Task: Search for emails from 'softage.net' and manage them using the Junk E-mail options.
Action: Mouse moved to (329, 10)
Screenshot: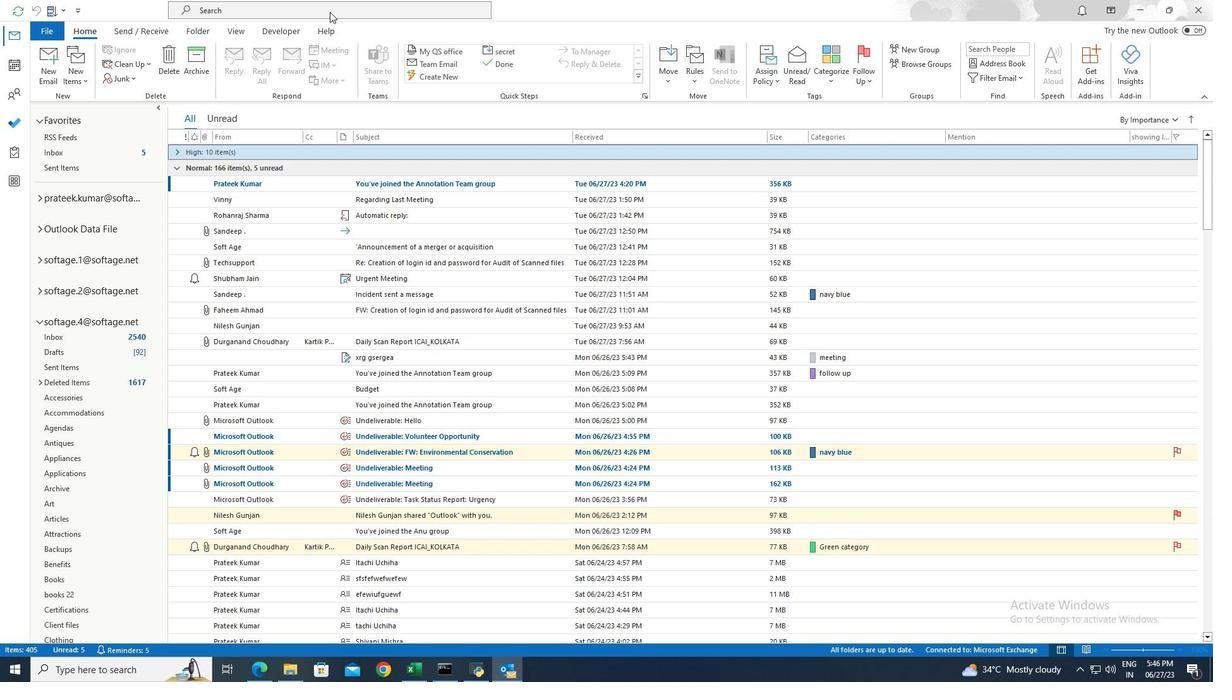 
Action: Mouse pressed left at (329, 10)
Screenshot: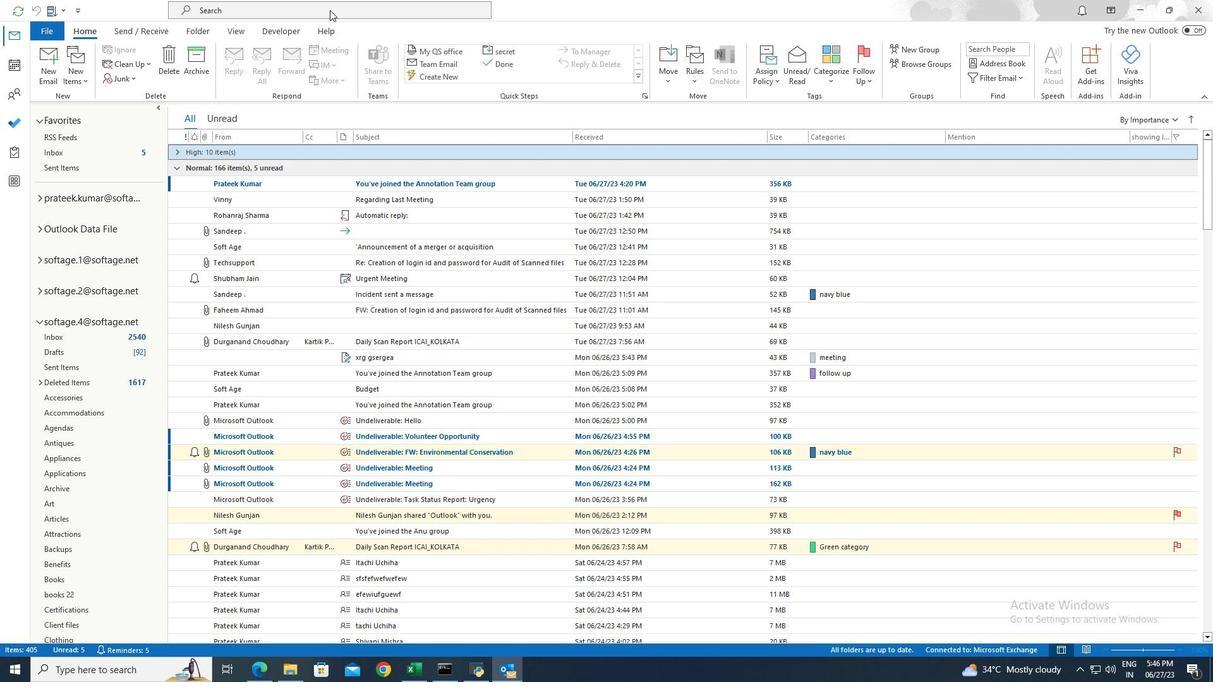 
Action: Key pressed softage.net<Key.enter>
Screenshot: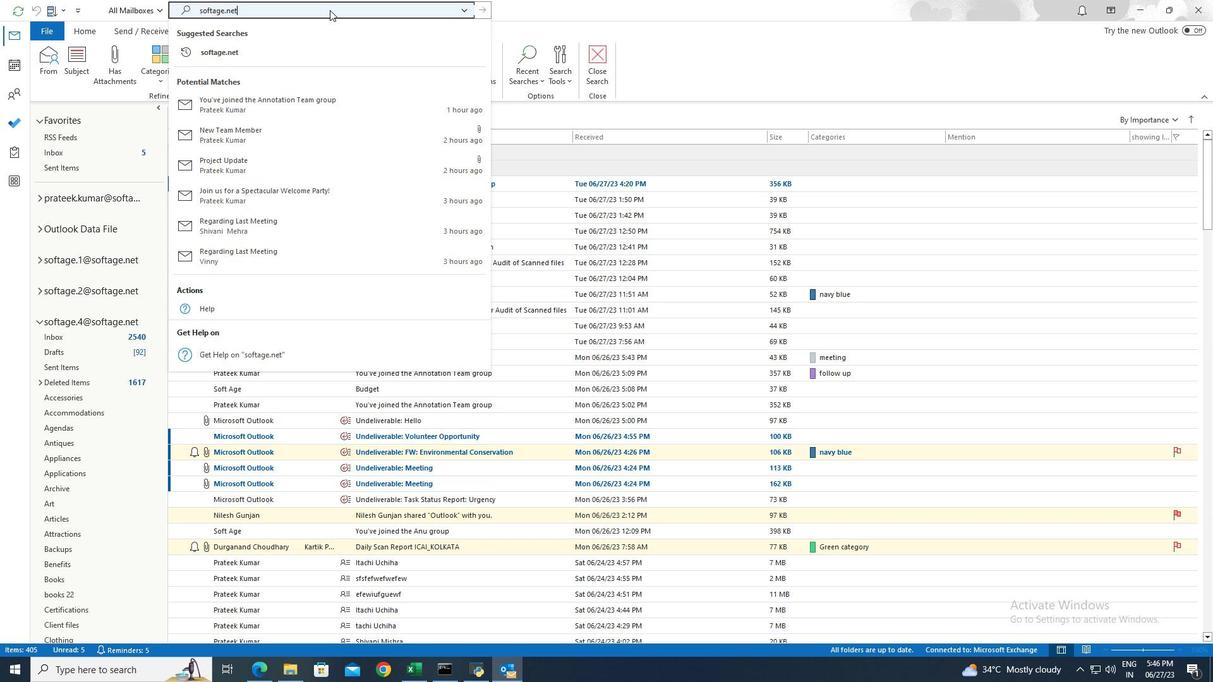
Action: Mouse moved to (678, 72)
Screenshot: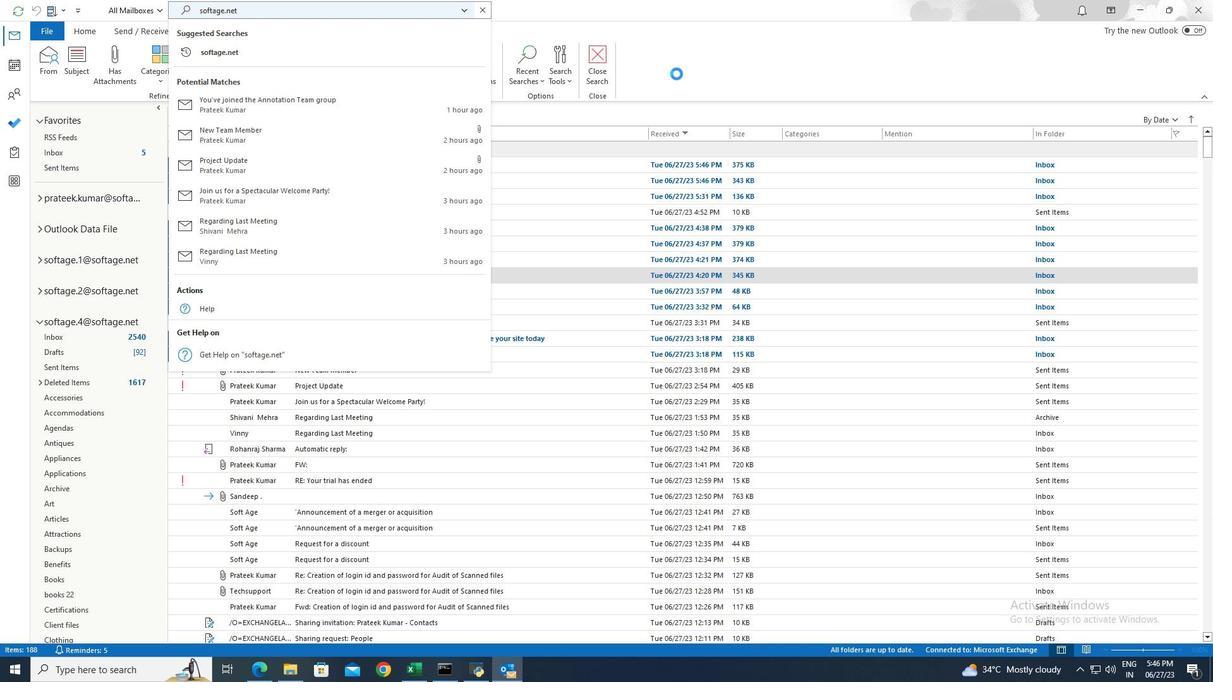 
Action: Mouse pressed left at (678, 72)
Screenshot: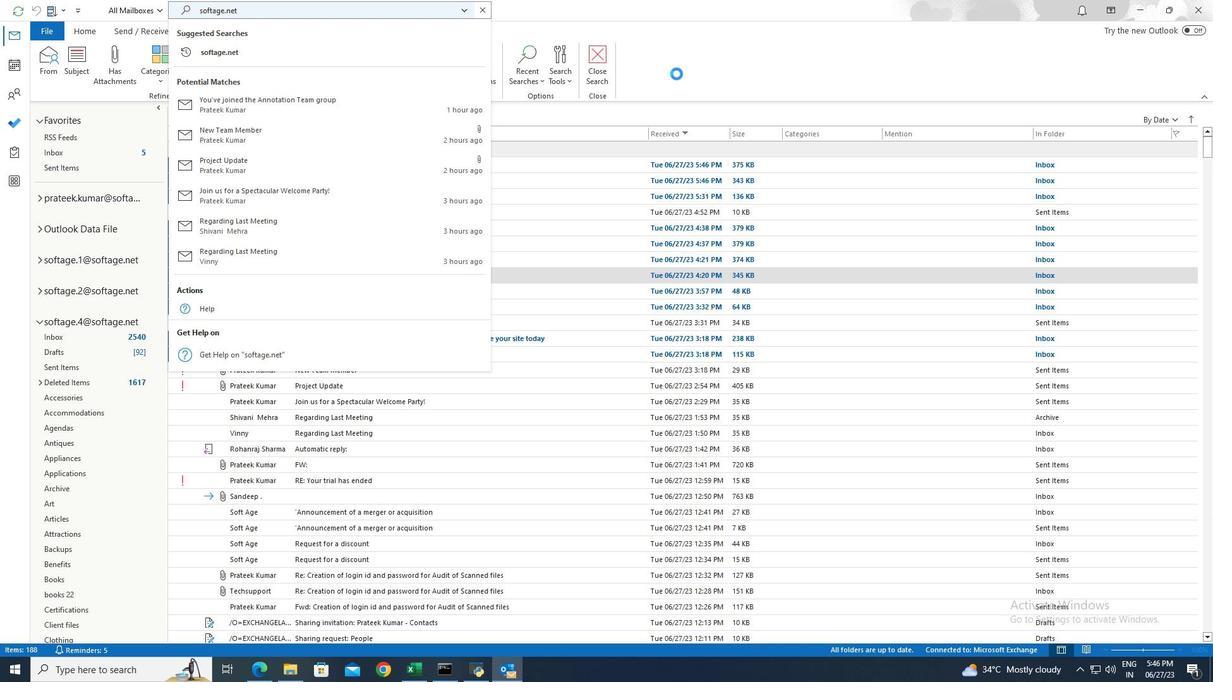 
Action: Mouse moved to (97, 28)
Screenshot: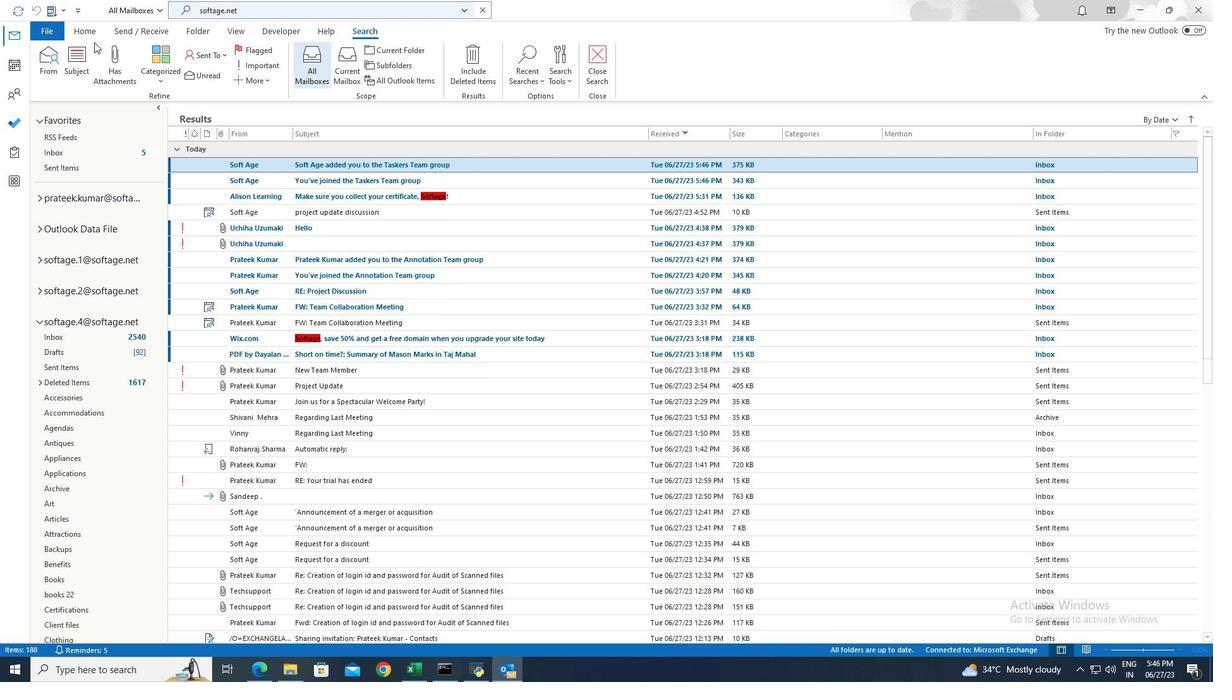 
Action: Mouse pressed left at (97, 28)
Screenshot: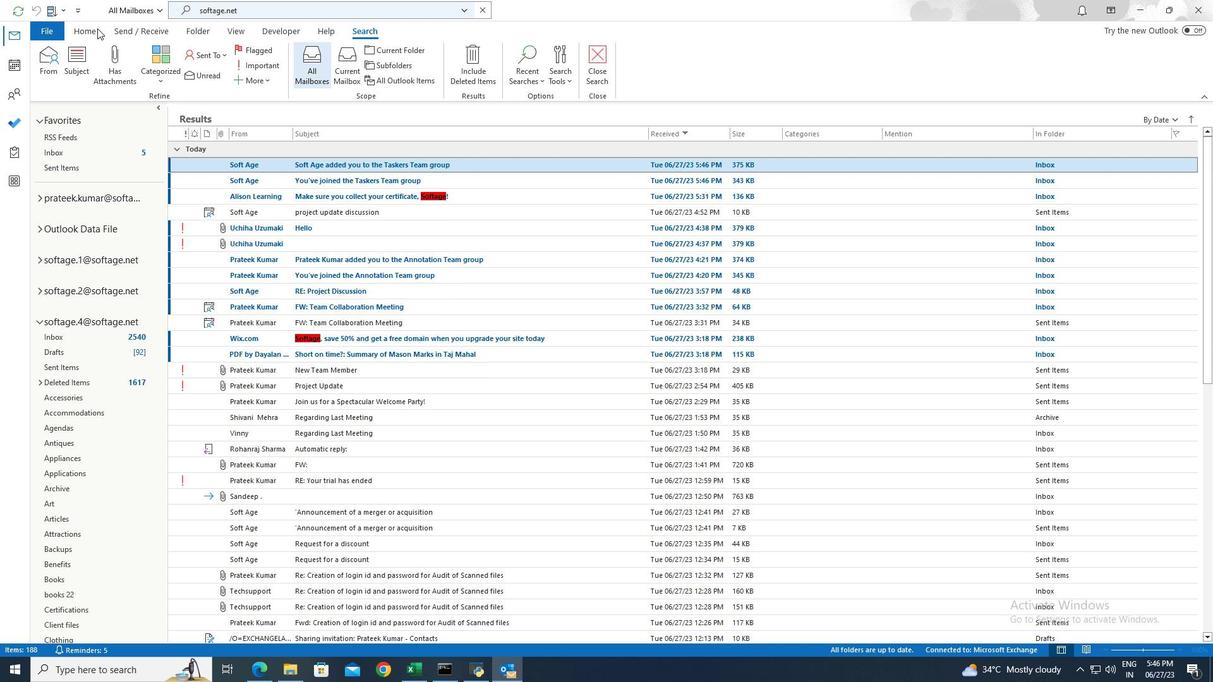 
Action: Mouse moved to (128, 78)
Screenshot: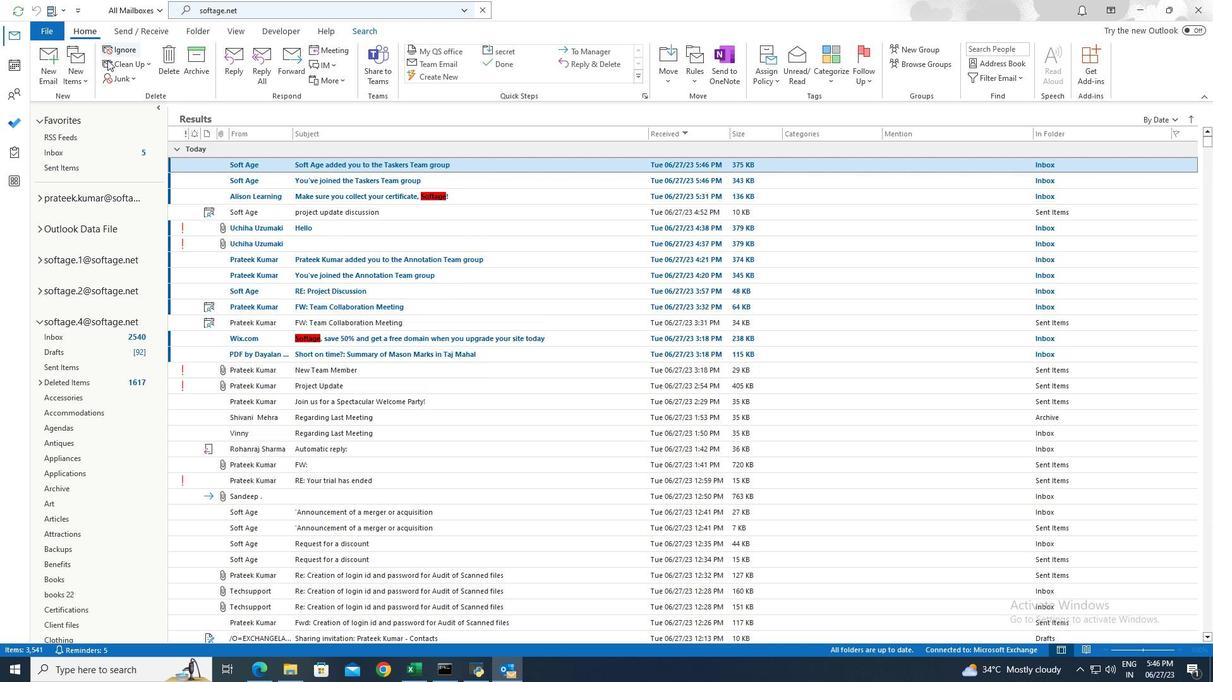 
Action: Mouse pressed left at (128, 78)
Screenshot: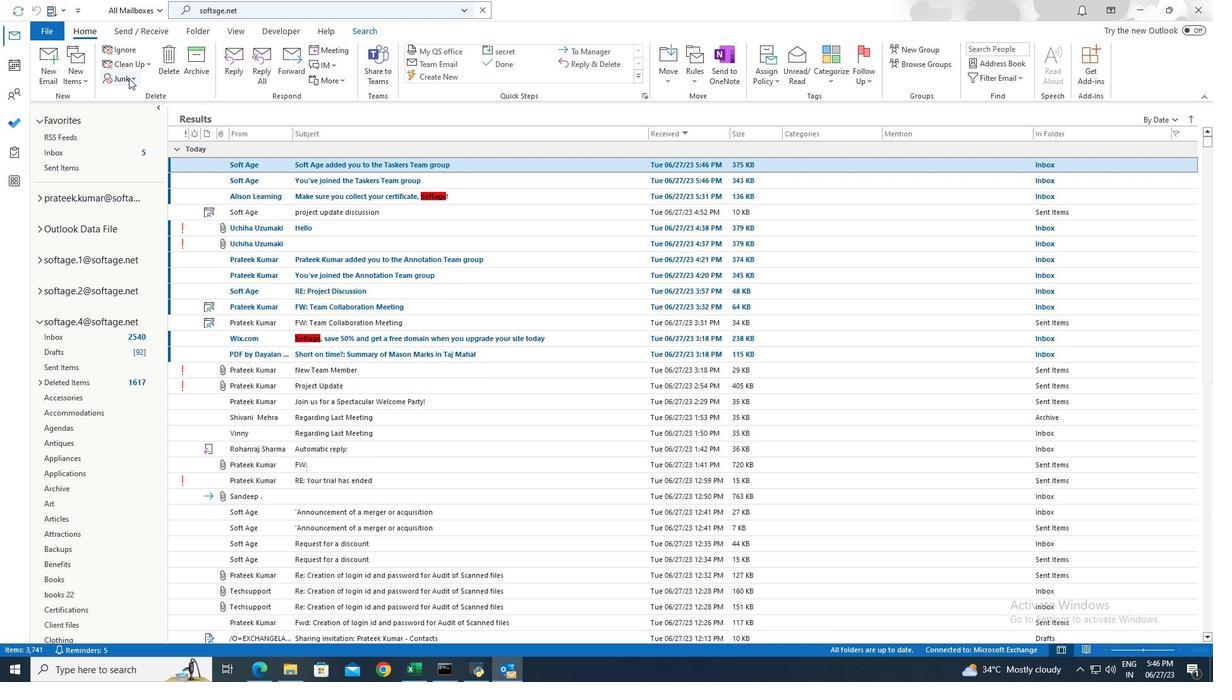 
Action: Mouse moved to (164, 130)
Screenshot: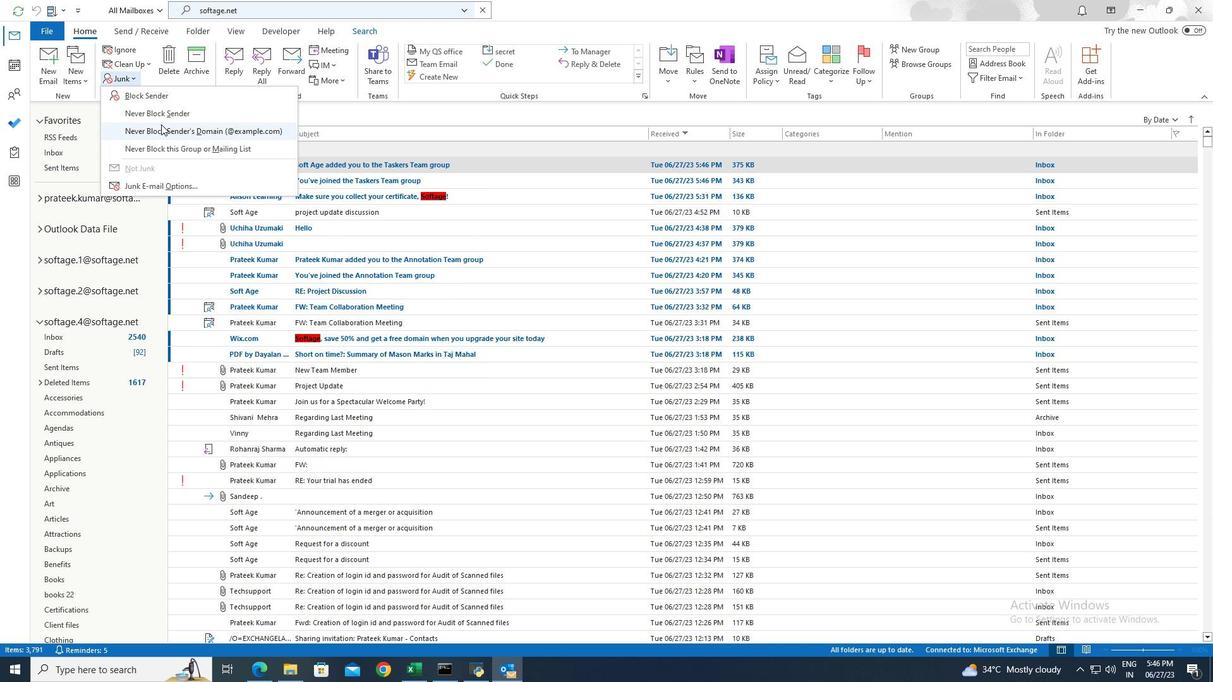 
Action: Mouse pressed left at (164, 130)
Screenshot: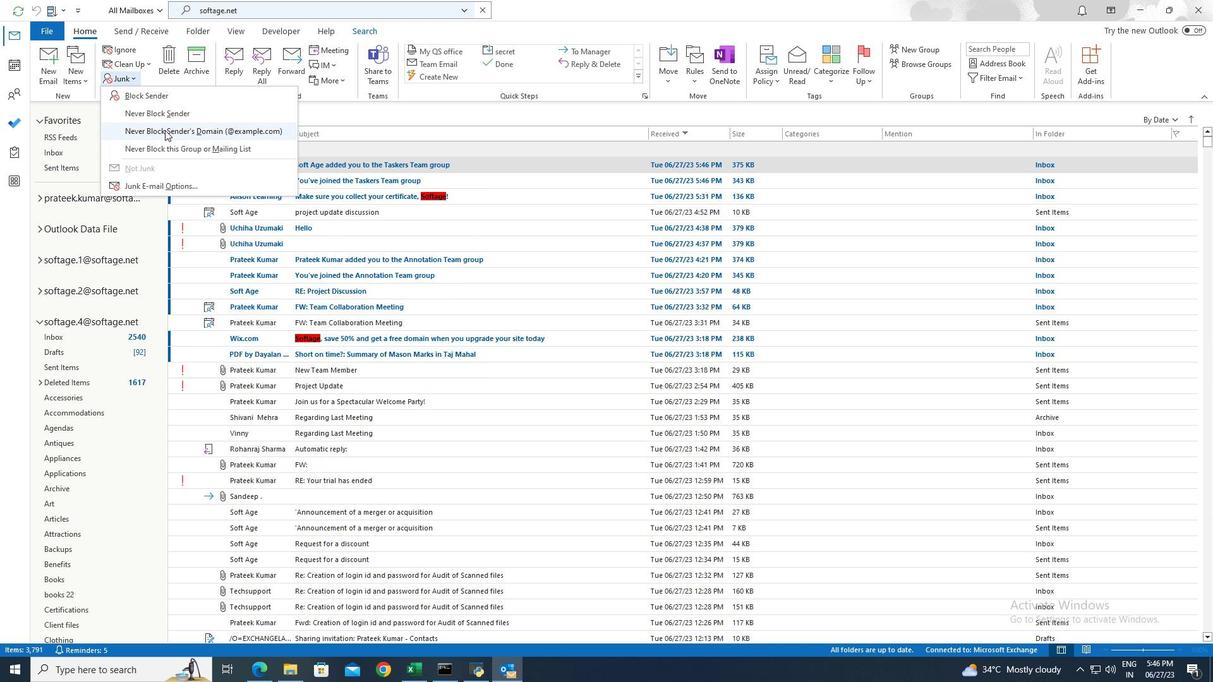
